 Task: In the  document Emily.rtfMake this file  'available offline' Add shortcut to Drive 'My Drive'Email the file to   softage2@softage.net, with message attached Important: I've emailed you crucial details. Please make sure to go through it thoroughly. and file type: 'HTML'
Action: Mouse moved to (272, 448)
Screenshot: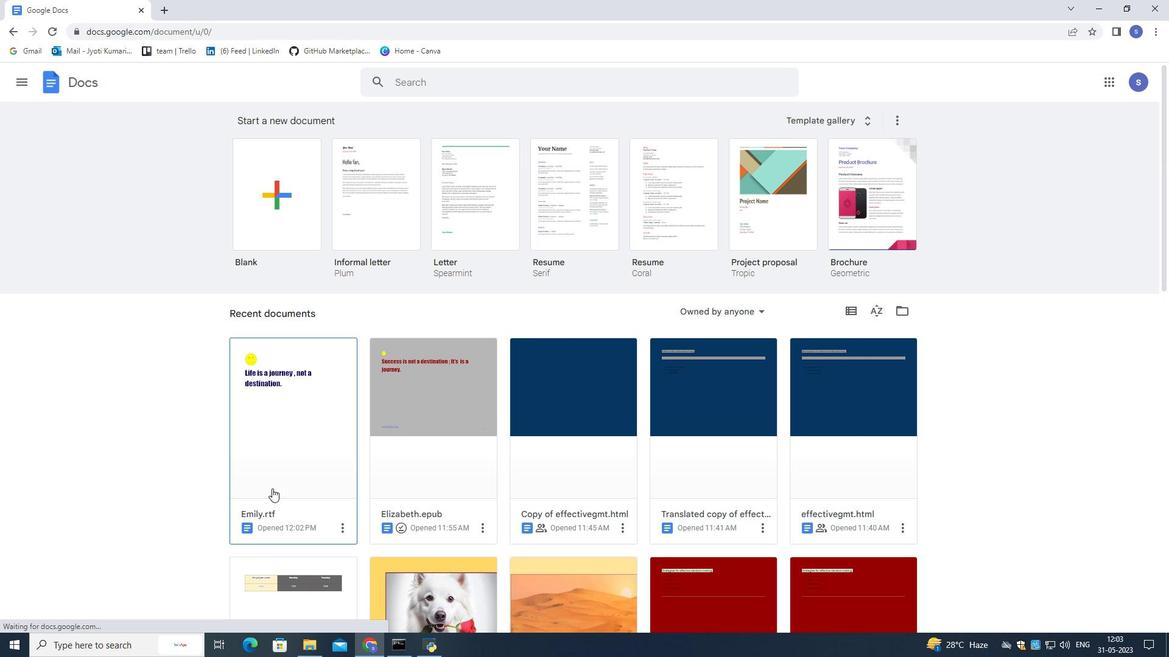 
Action: Mouse pressed left at (272, 448)
Screenshot: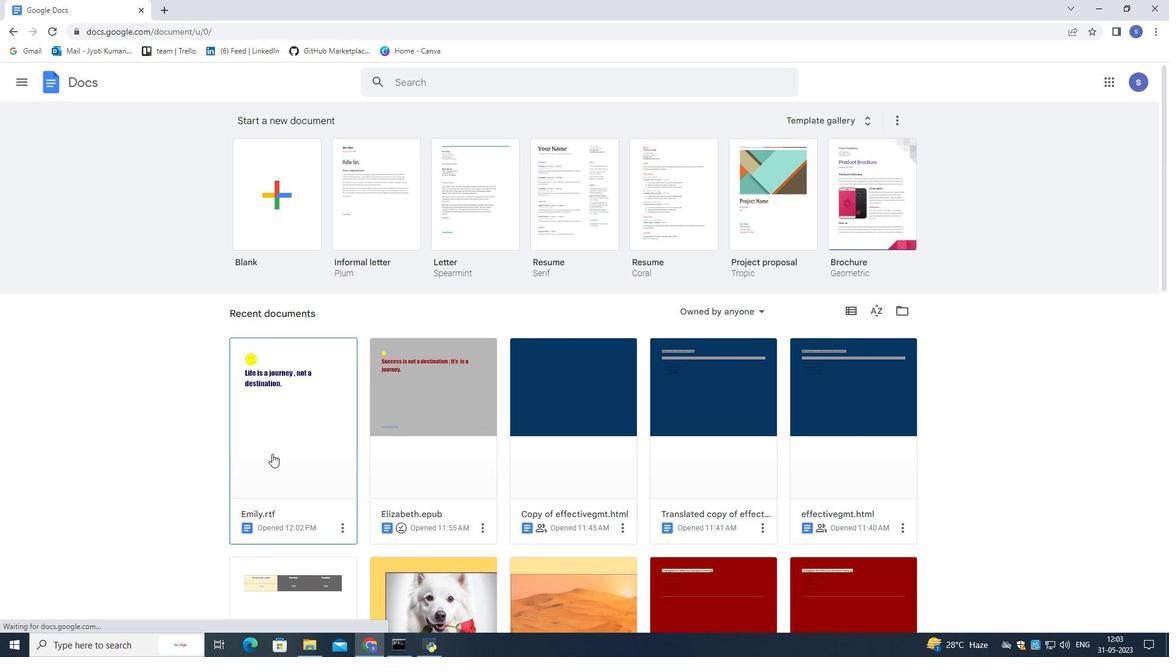 
Action: Mouse moved to (444, 232)
Screenshot: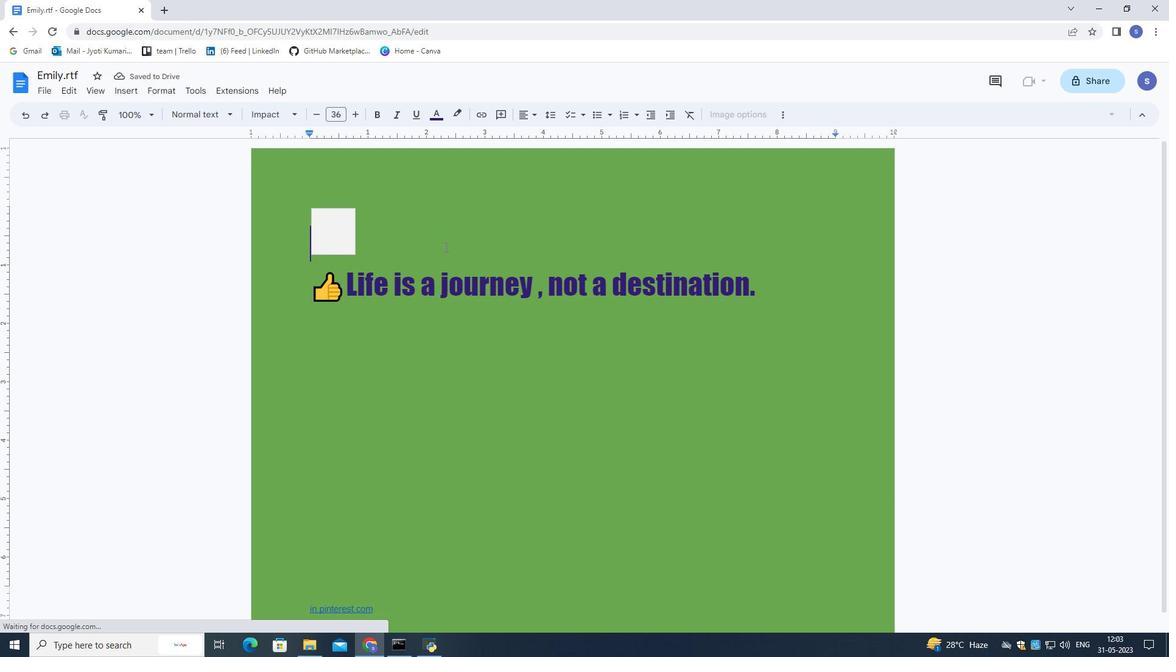 
Action: Mouse pressed left at (444, 232)
Screenshot: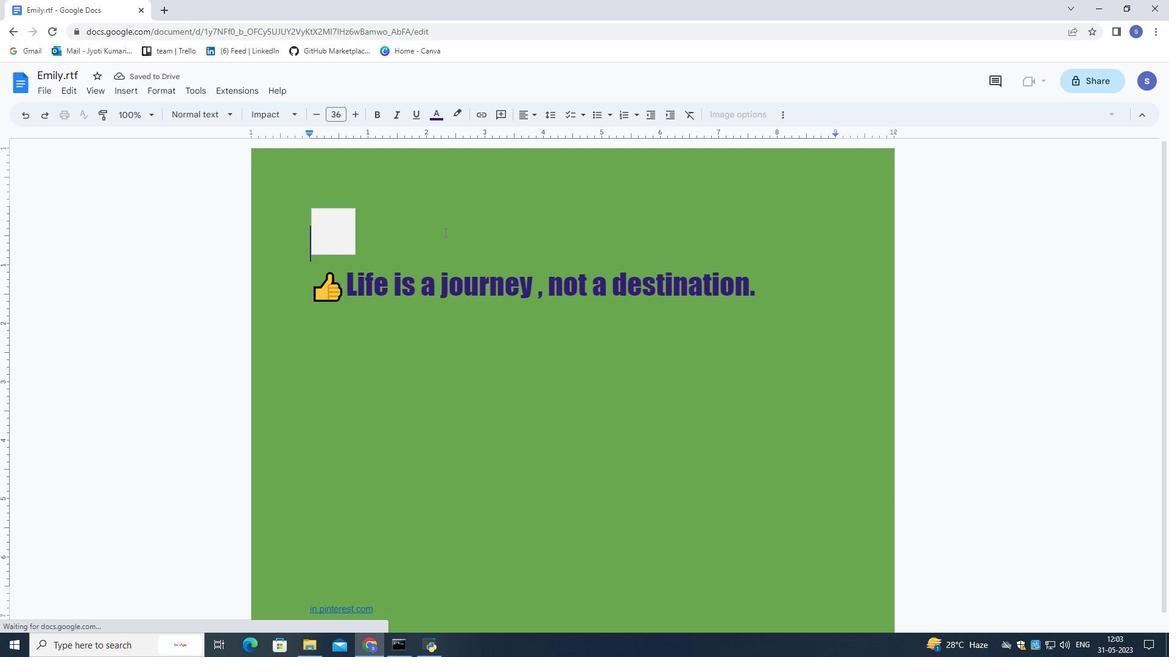 
Action: Mouse moved to (50, 90)
Screenshot: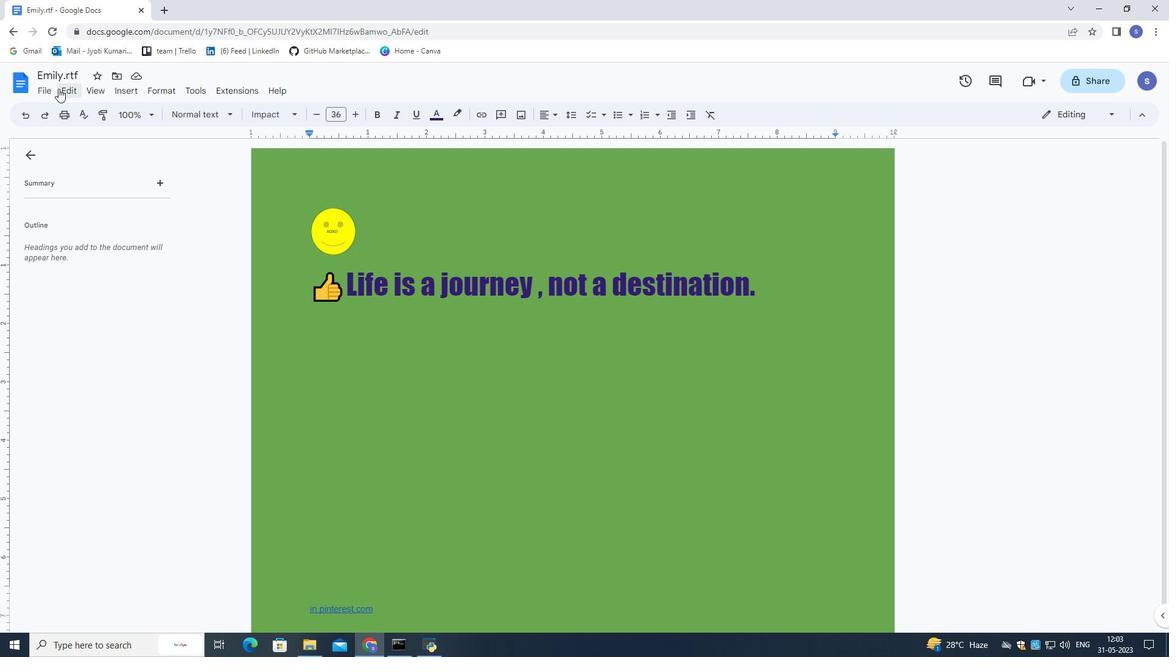 
Action: Mouse pressed left at (50, 90)
Screenshot: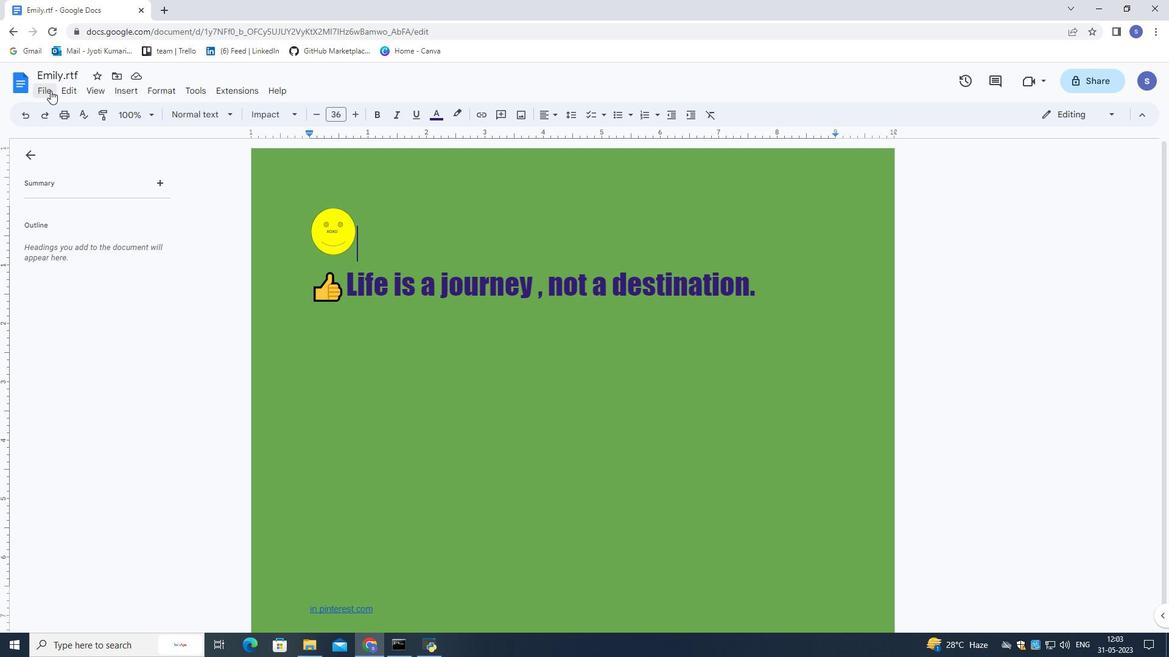 
Action: Mouse moved to (90, 356)
Screenshot: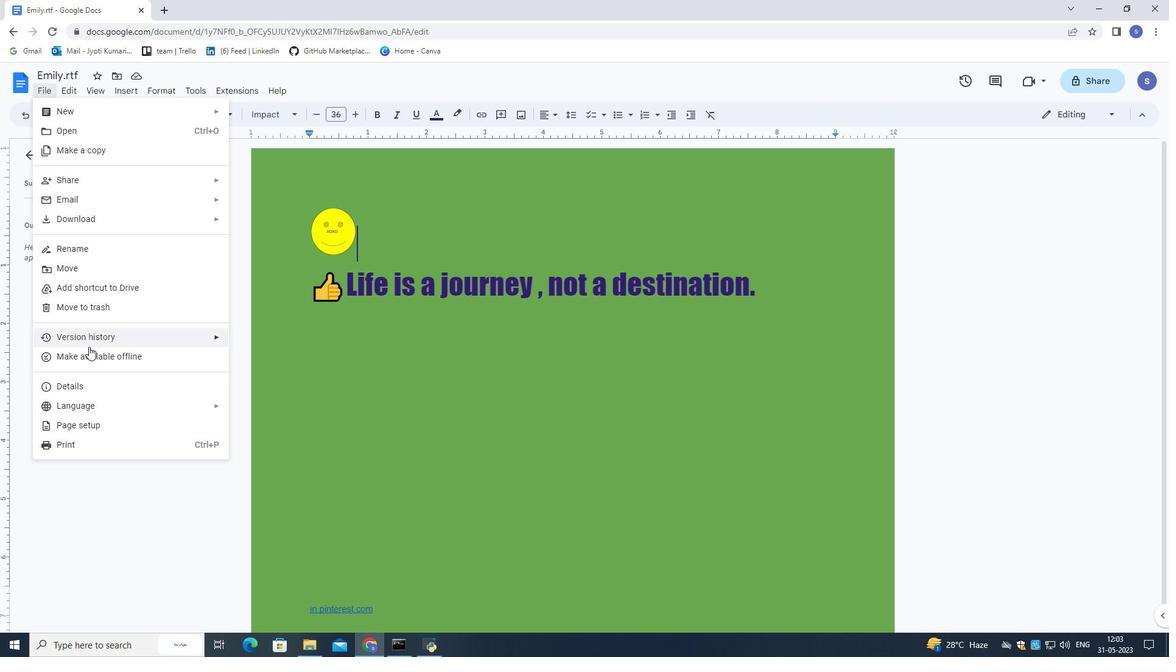 
Action: Mouse pressed left at (90, 356)
Screenshot: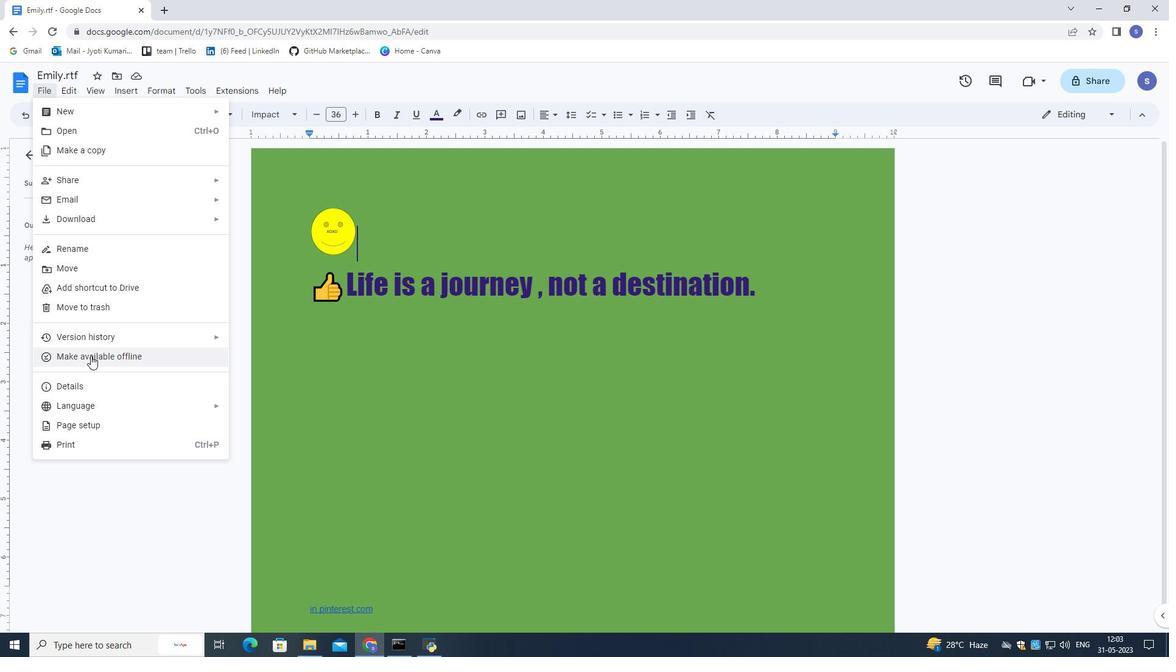 
Action: Mouse moved to (40, 90)
Screenshot: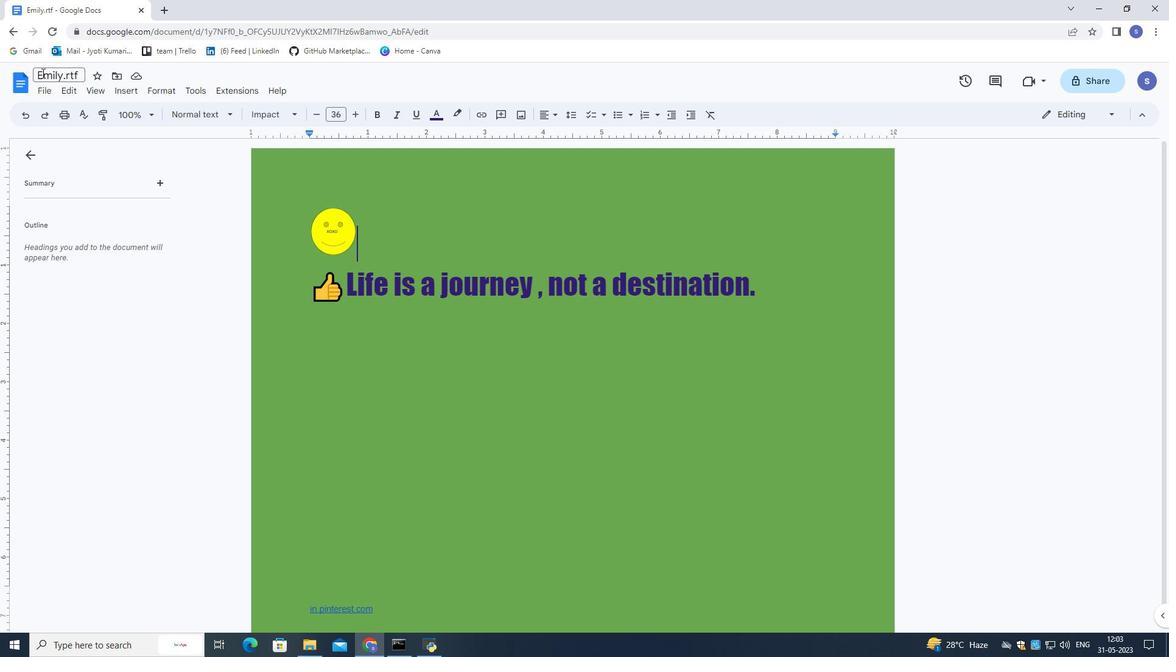 
Action: Mouse pressed left at (40, 90)
Screenshot: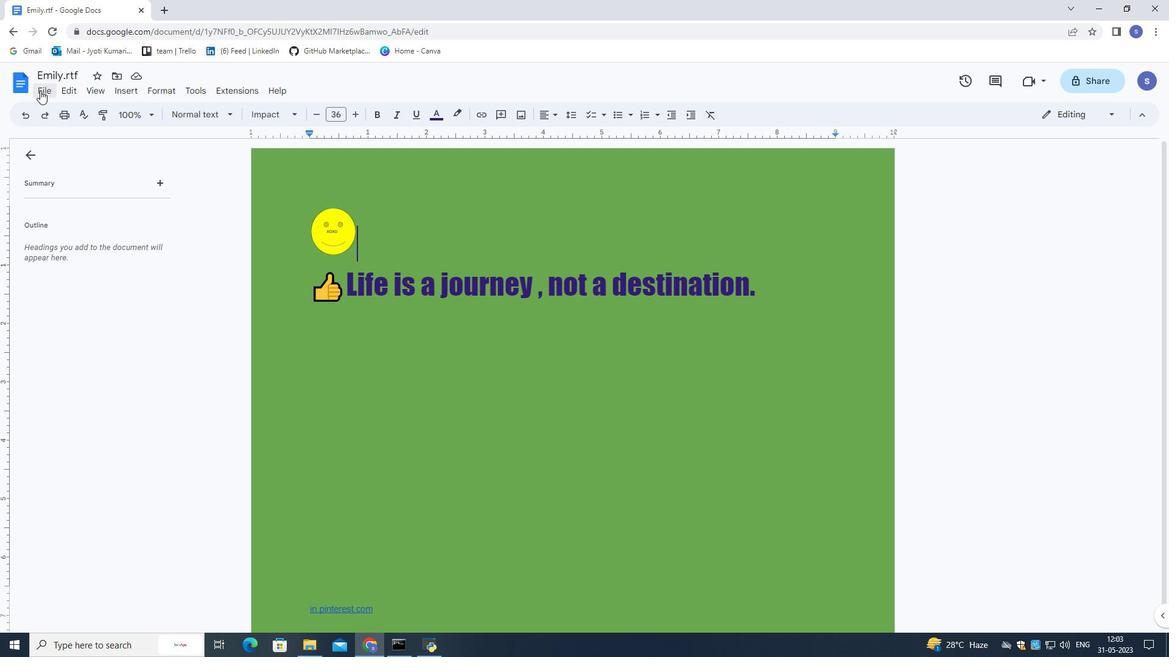 
Action: Mouse moved to (80, 284)
Screenshot: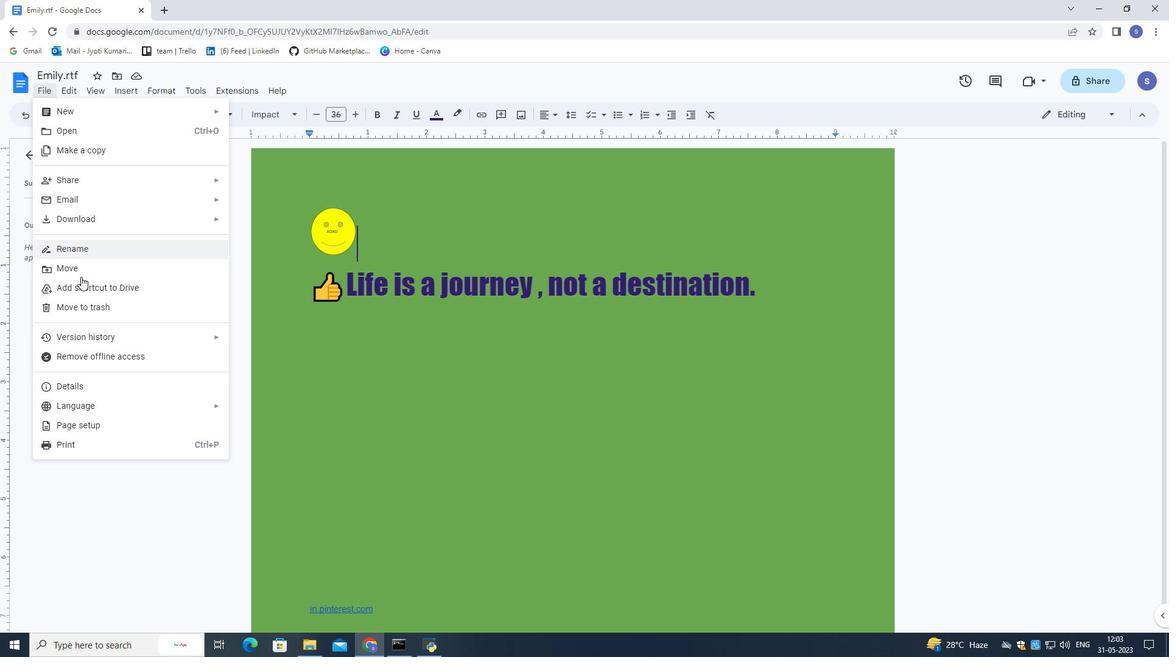 
Action: Mouse pressed left at (80, 284)
Screenshot: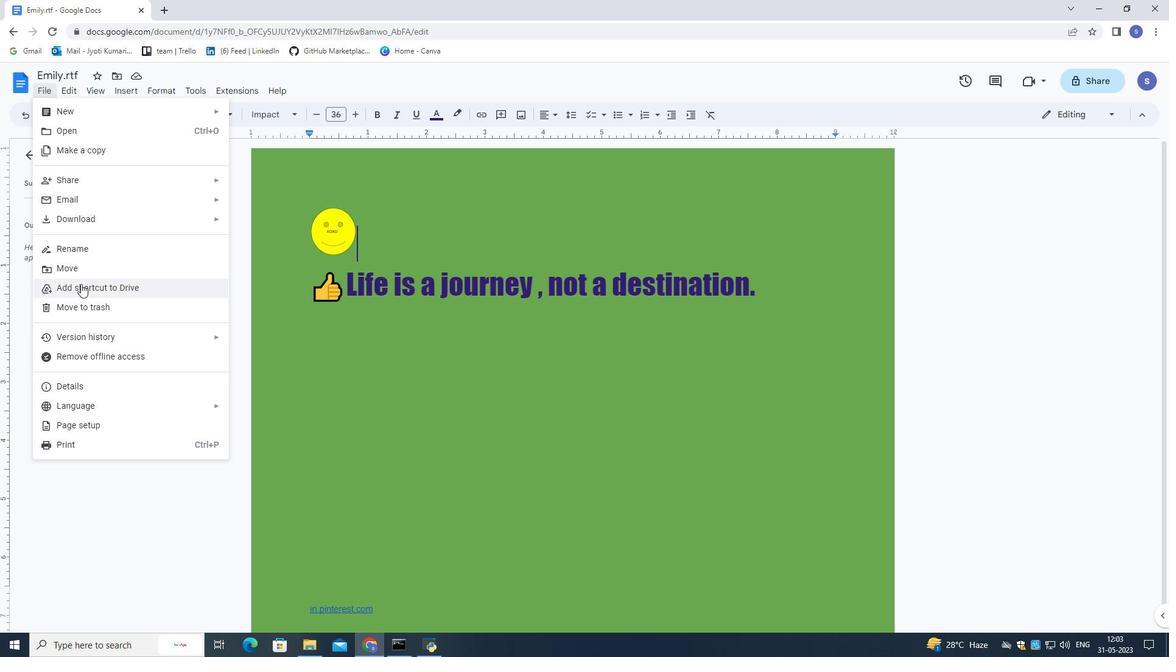 
Action: Mouse moved to (168, 130)
Screenshot: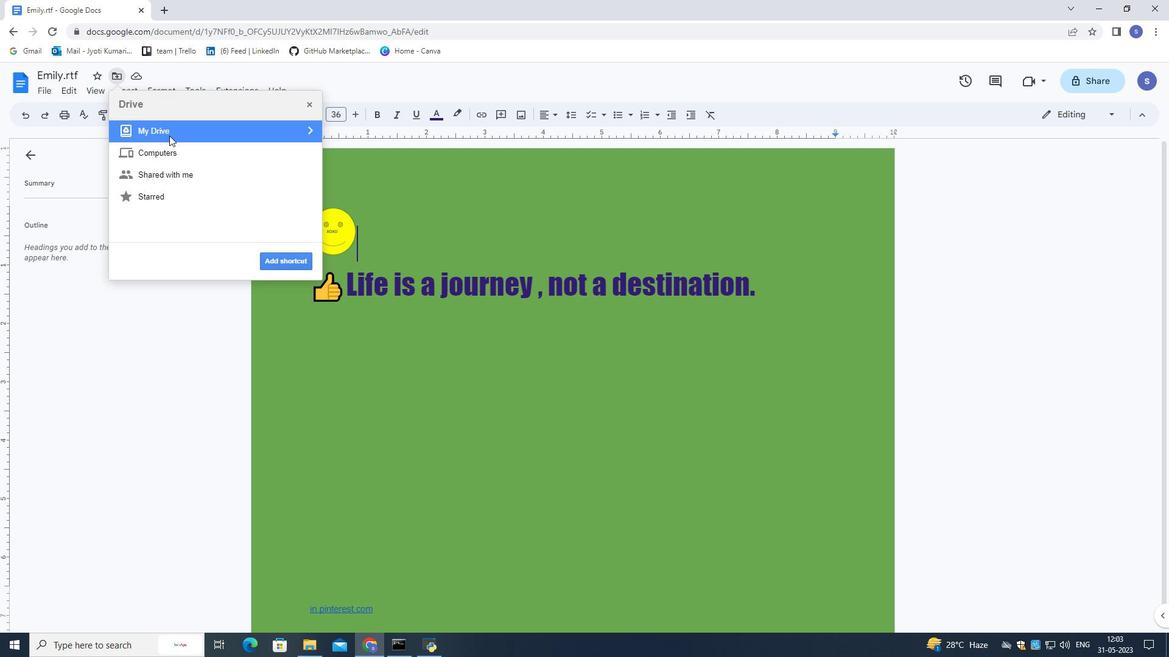 
Action: Mouse pressed left at (168, 130)
Screenshot: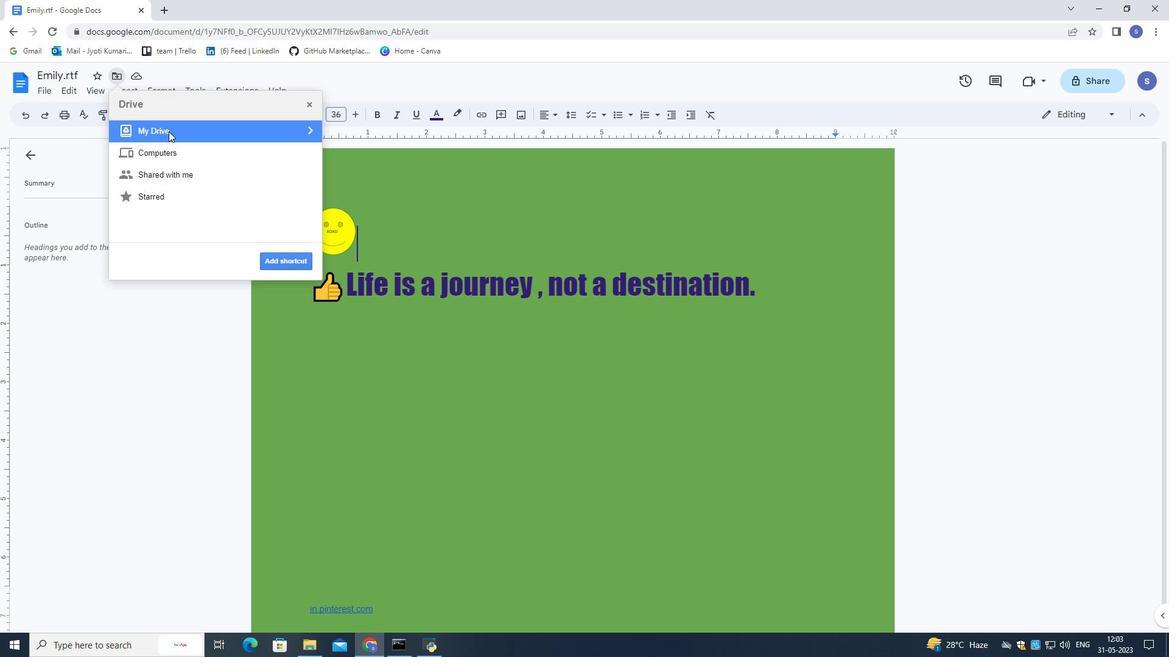 
Action: Mouse pressed left at (168, 130)
Screenshot: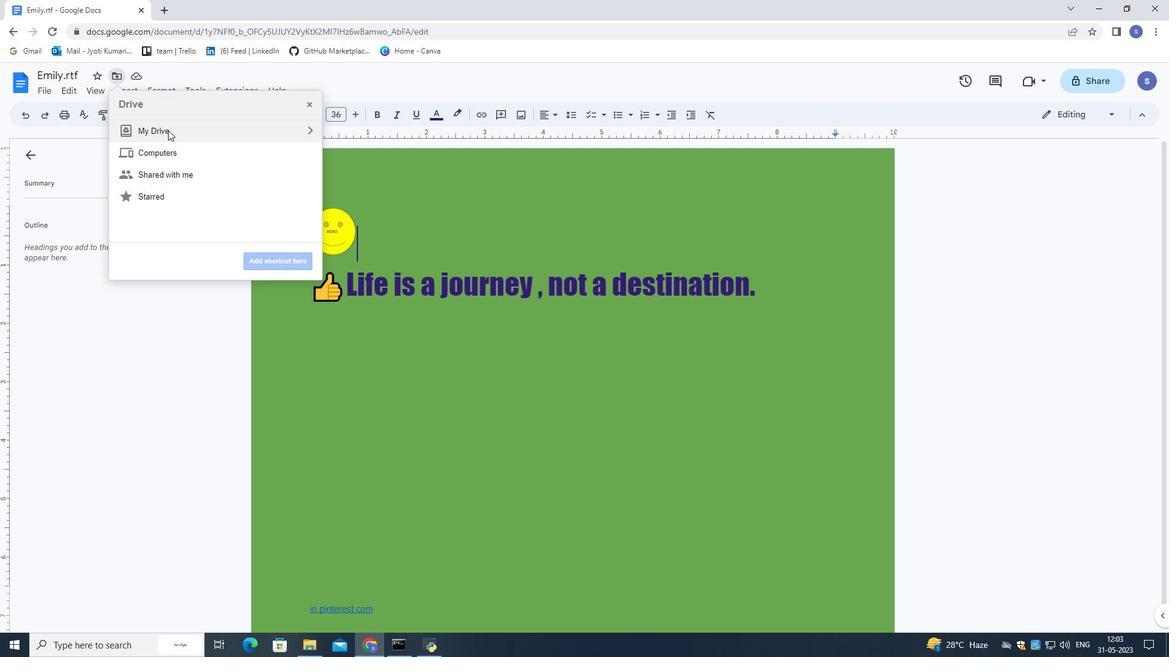 
Action: Mouse moved to (283, 261)
Screenshot: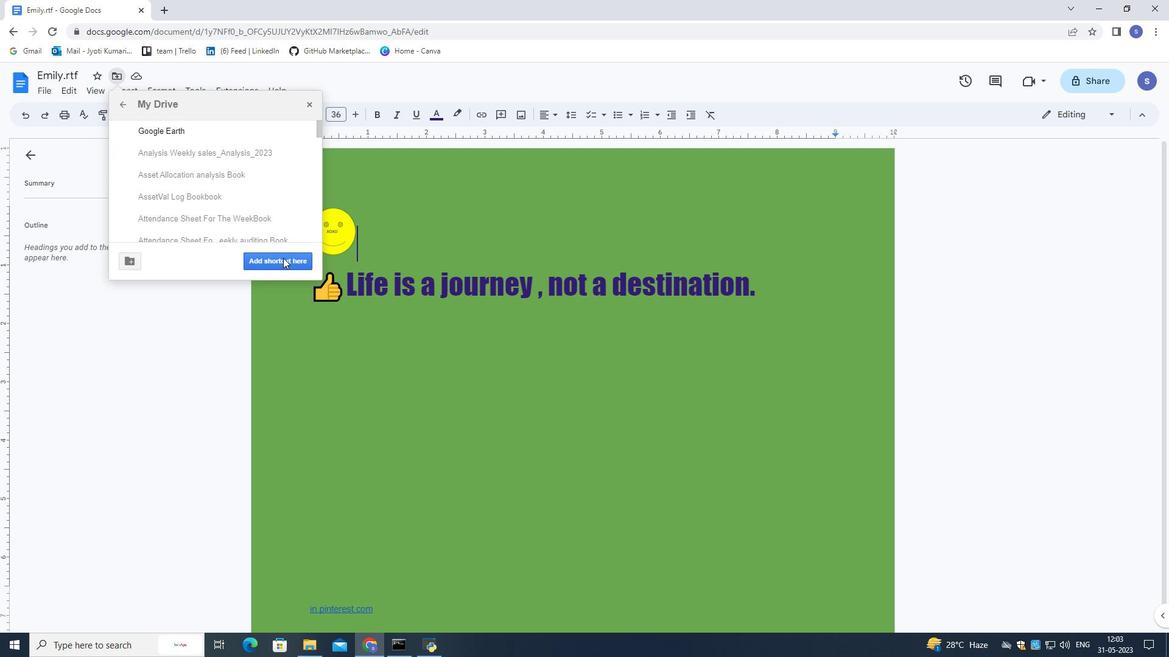 
Action: Mouse pressed left at (283, 261)
Screenshot: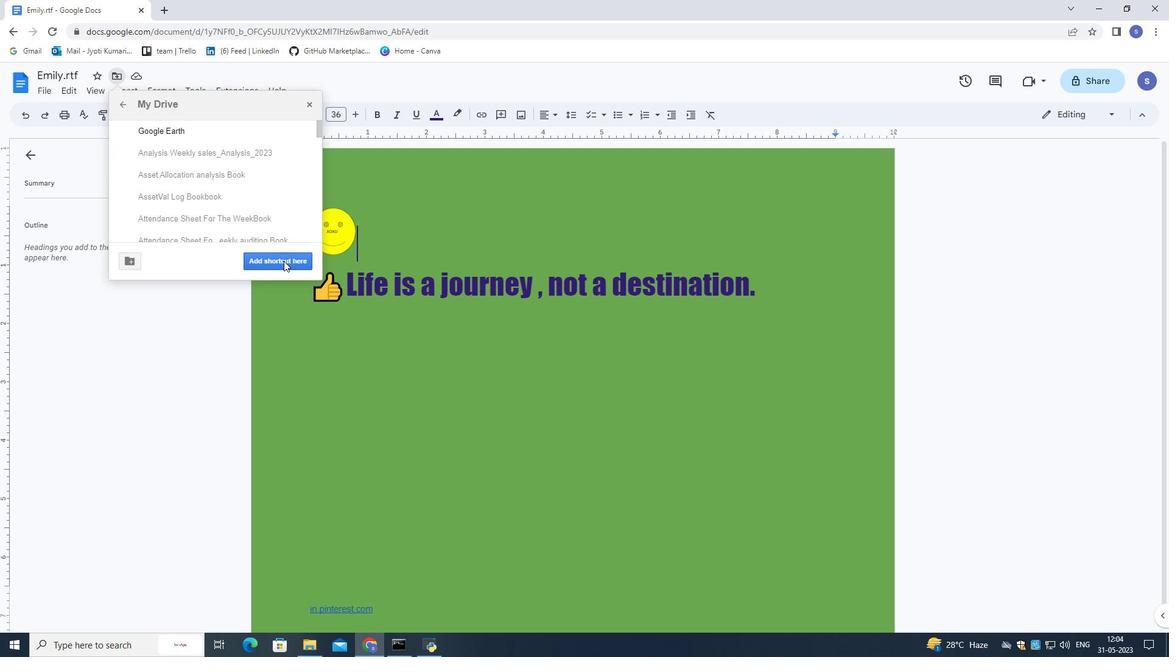 
Action: Mouse moved to (40, 86)
Screenshot: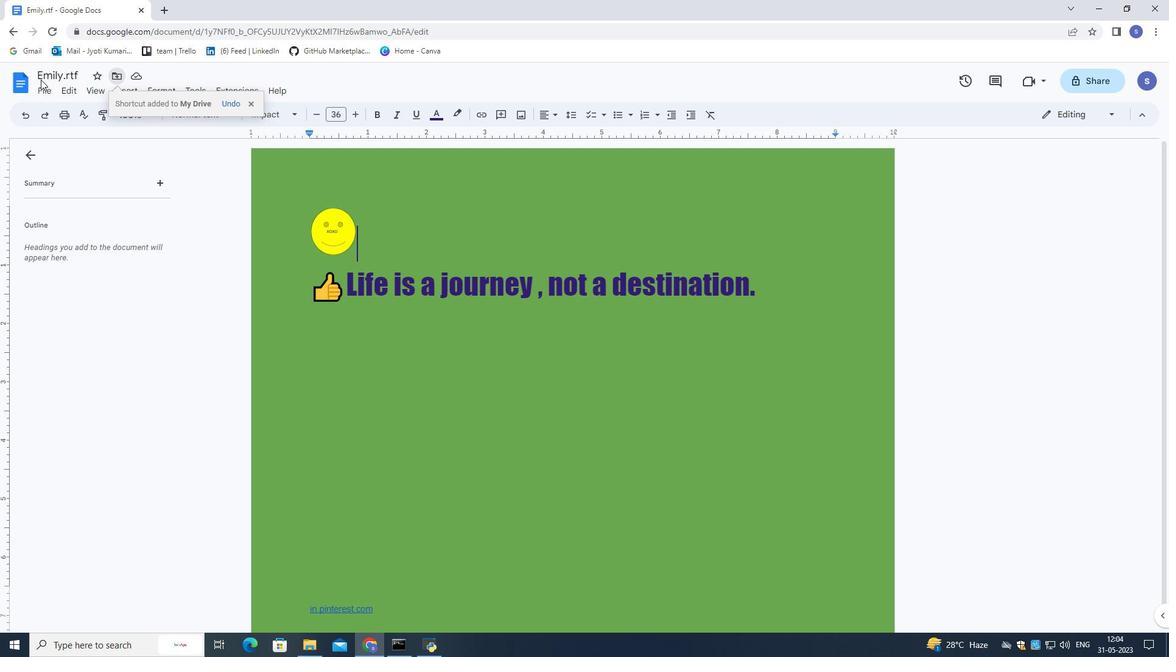 
Action: Mouse pressed left at (40, 86)
Screenshot: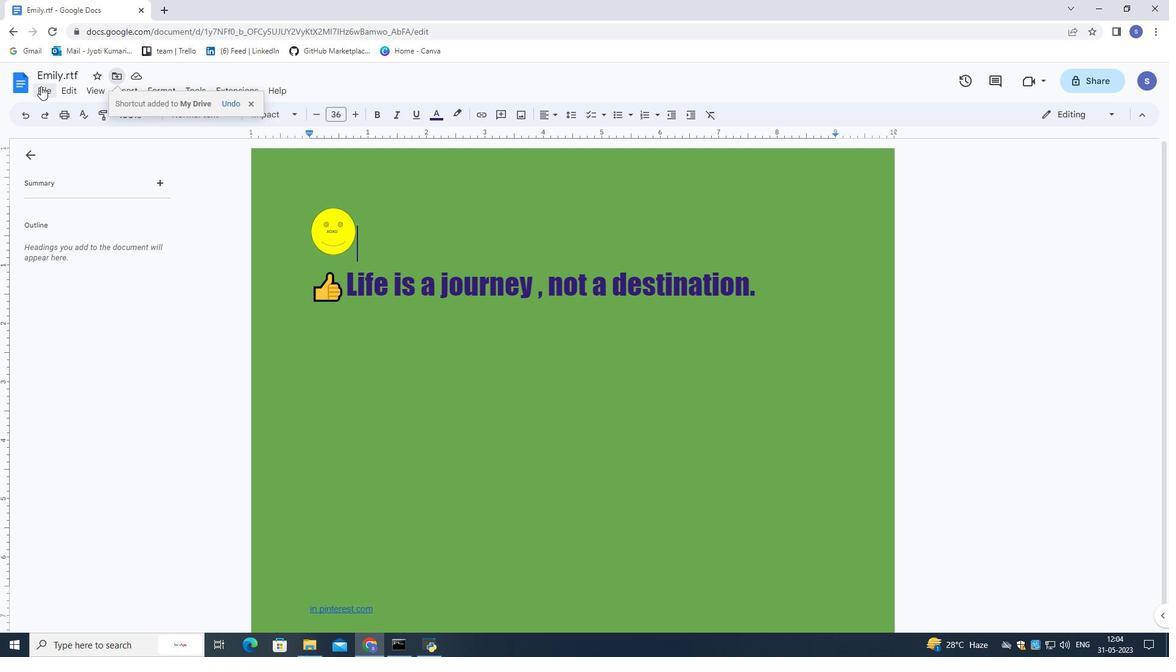 
Action: Mouse moved to (241, 201)
Screenshot: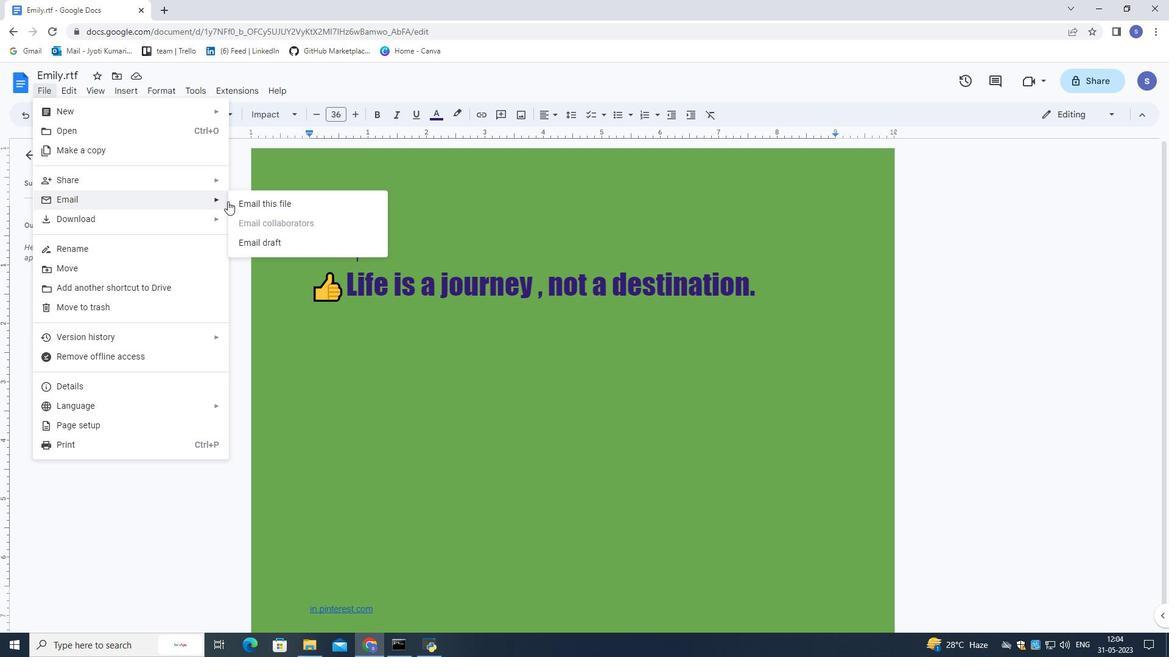 
Action: Mouse pressed left at (241, 201)
Screenshot: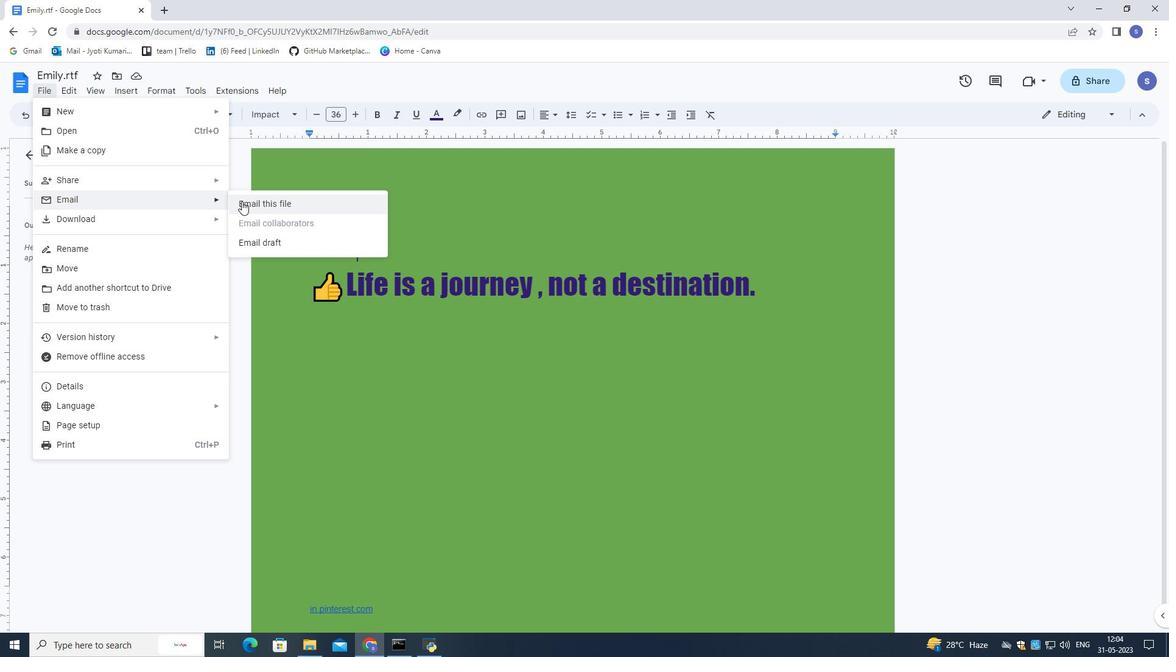 
Action: Mouse moved to (501, 280)
Screenshot: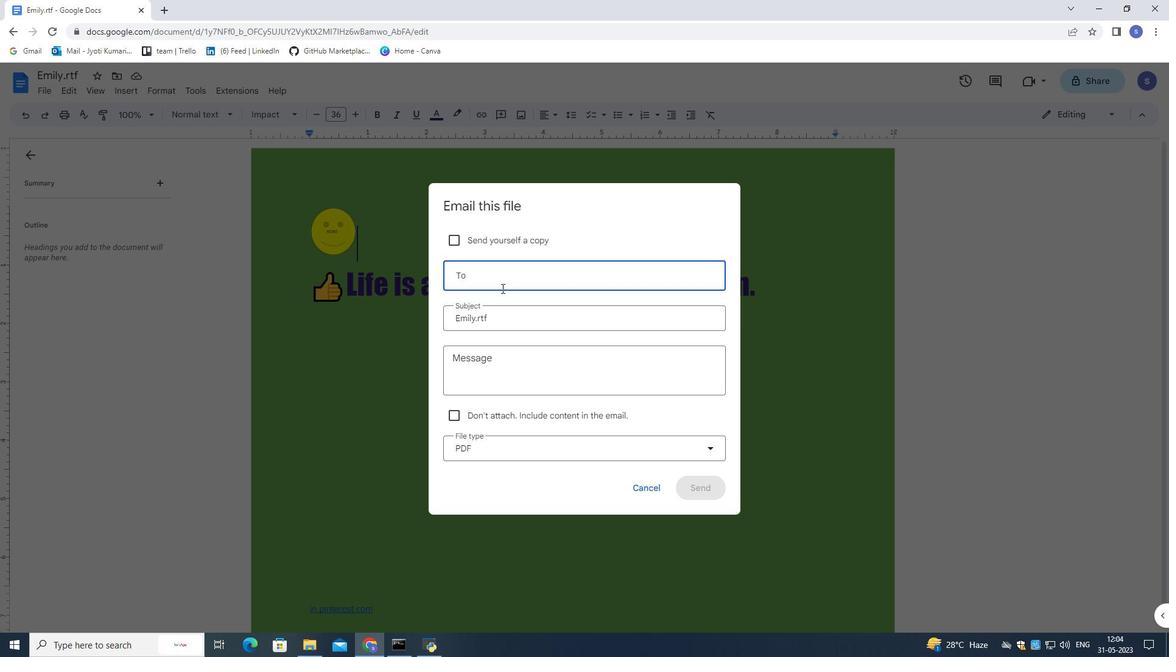 
Action: Mouse pressed left at (501, 280)
Screenshot: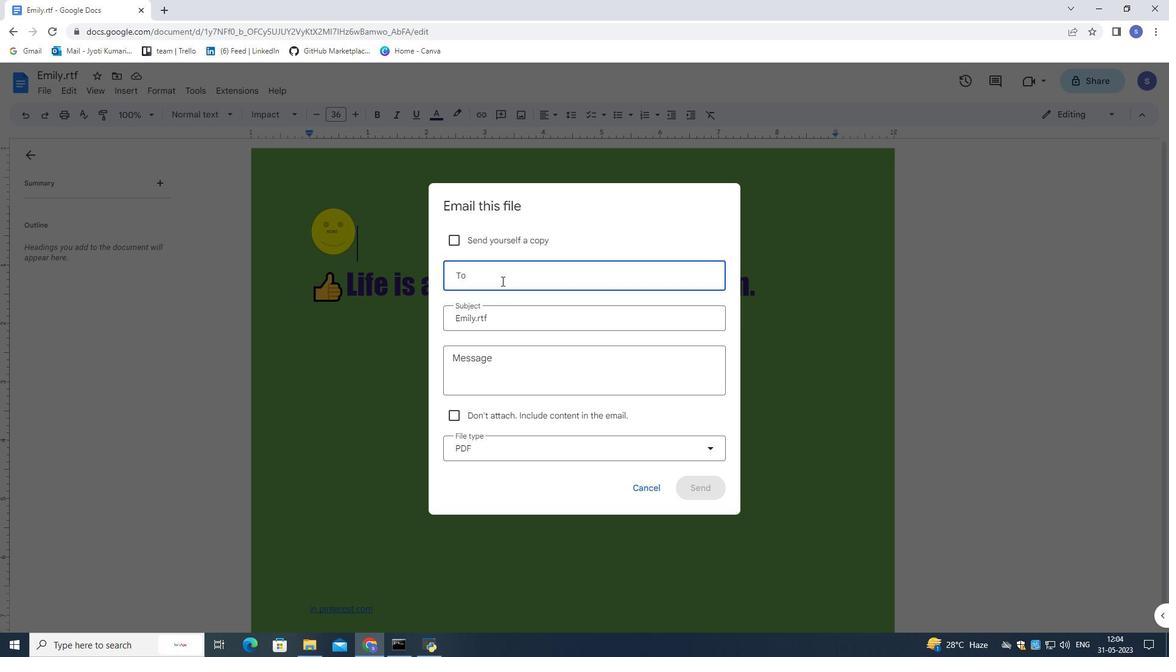 
Action: Mouse moved to (501, 270)
Screenshot: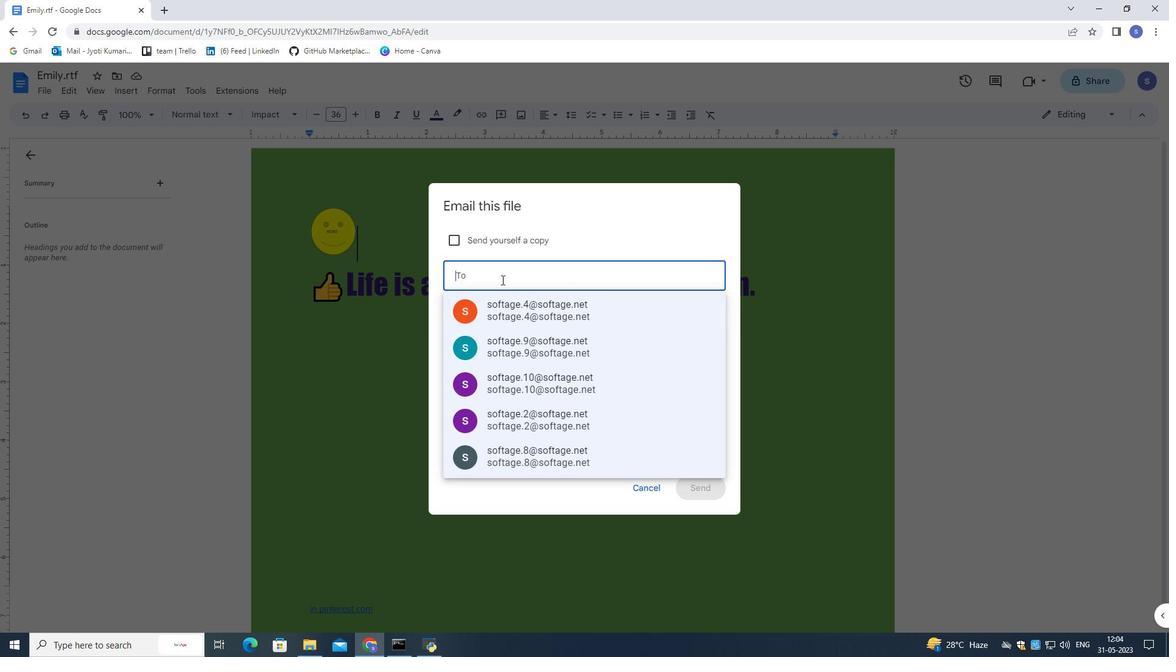 
Action: Key pressed softage.2<Key.shift>@sof
Screenshot: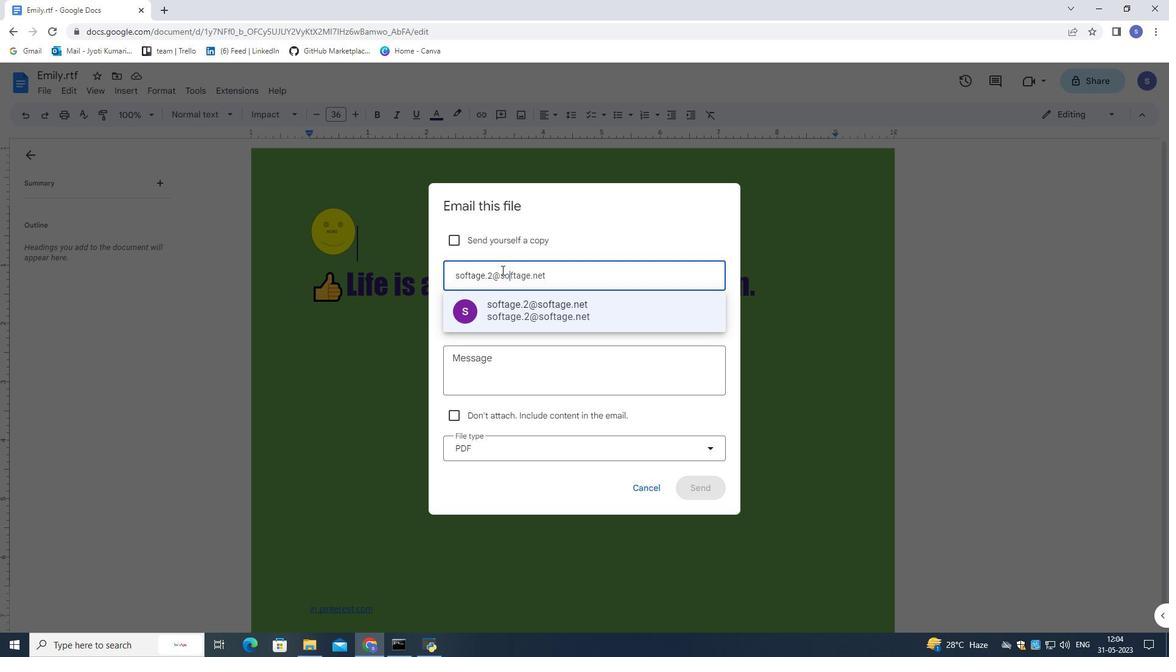 
Action: Mouse moved to (513, 313)
Screenshot: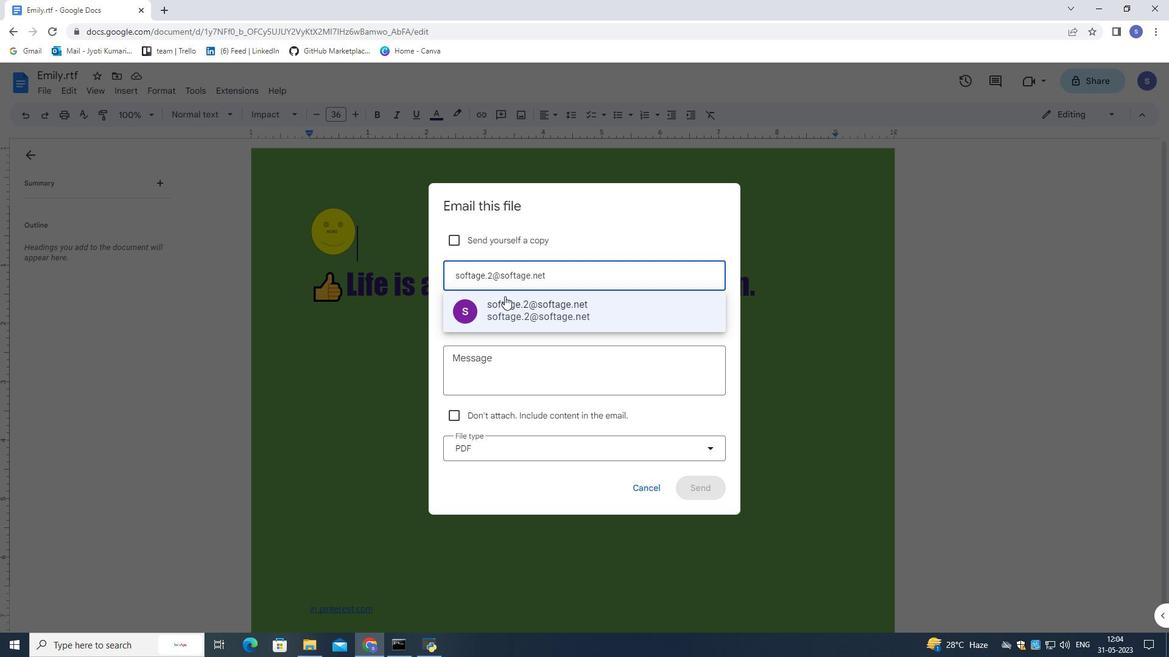 
Action: Mouse pressed left at (513, 313)
Screenshot: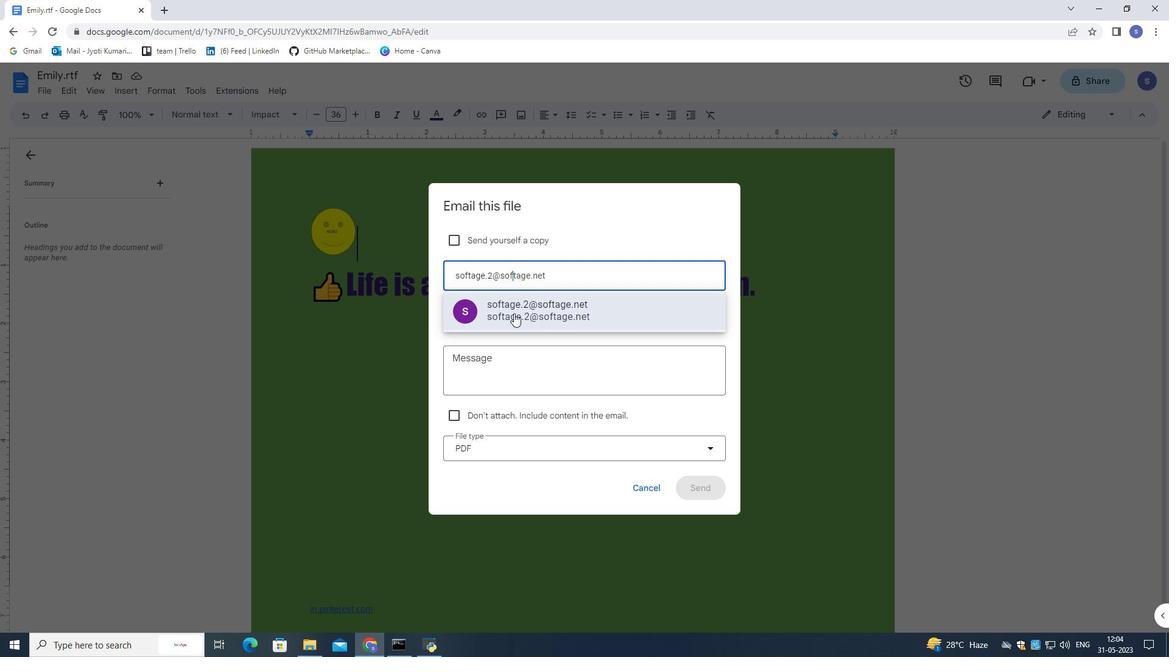 
Action: Mouse moved to (633, 372)
Screenshot: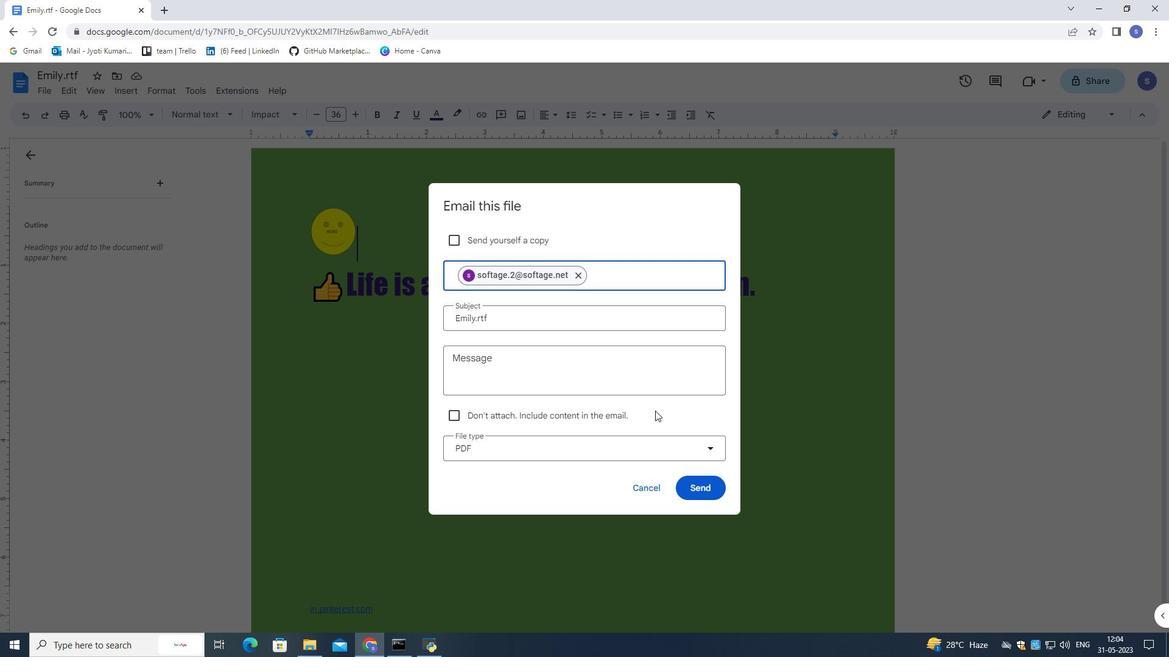 
Action: Mouse pressed left at (633, 372)
Screenshot: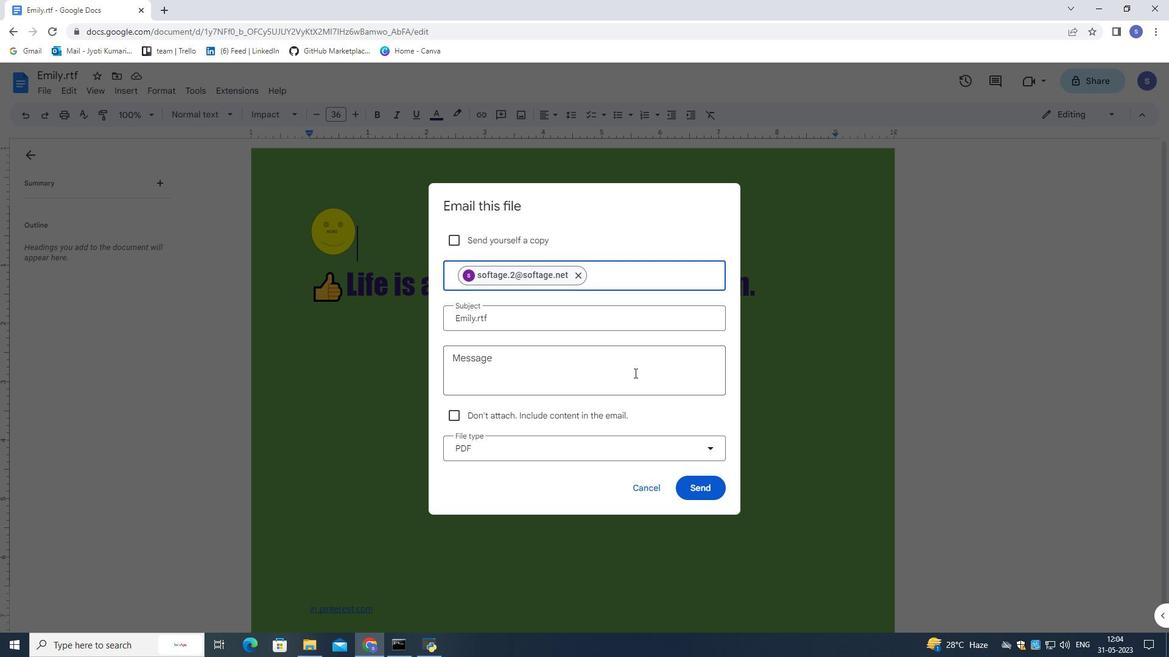 
Action: Mouse moved to (452, 299)
Screenshot: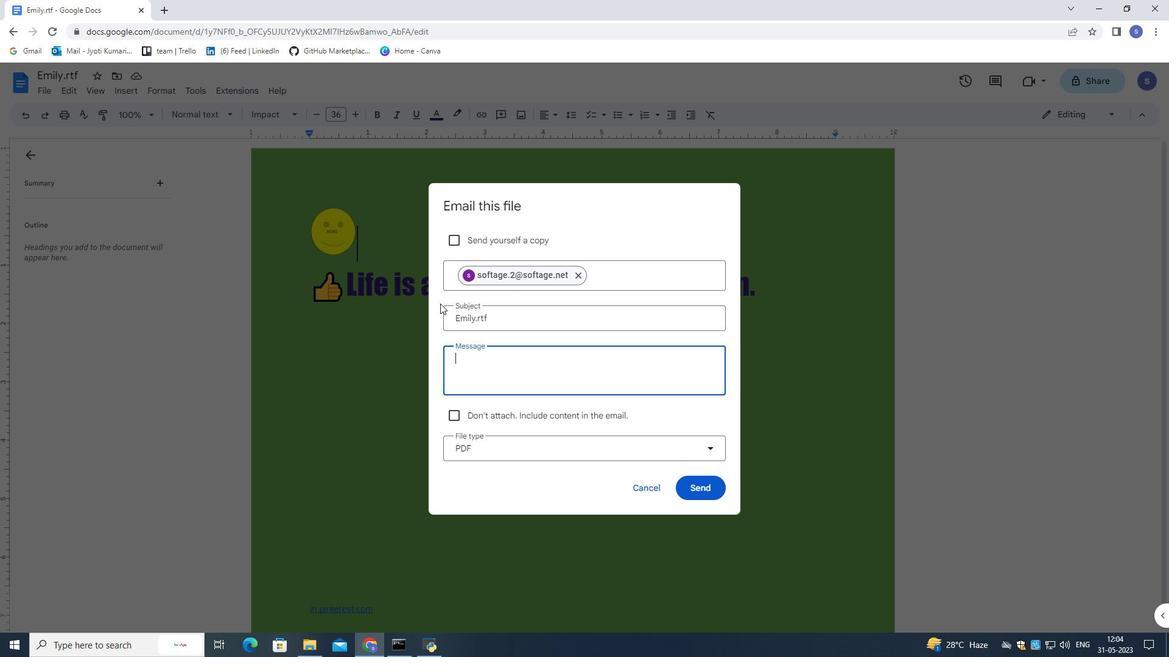 
Action: Key pressed <Key.shift>Important<Key.space><Key.shift_r><Key.space><Key.shift_r>:<Key.space><Key.space><Key.shift>I've<Key.space>emailed<Key.space>you<Key.space>crucial<Key.space>details.<Key.space><Key.shift>Please<Key.space>make<Key.space>sure<Key.space>to<Key.space>go<Key.space>through<Key.space>it<Key.space>throughly<Key.left><Key.left><Key.left><Key.left><Key.left><Key.left><Key.left>o<Key.right><Key.right><Key.right><Key.right><Key.right><Key.right><Key.right><Key.right><Key.right><Key.right>.<Key.space>
Screenshot: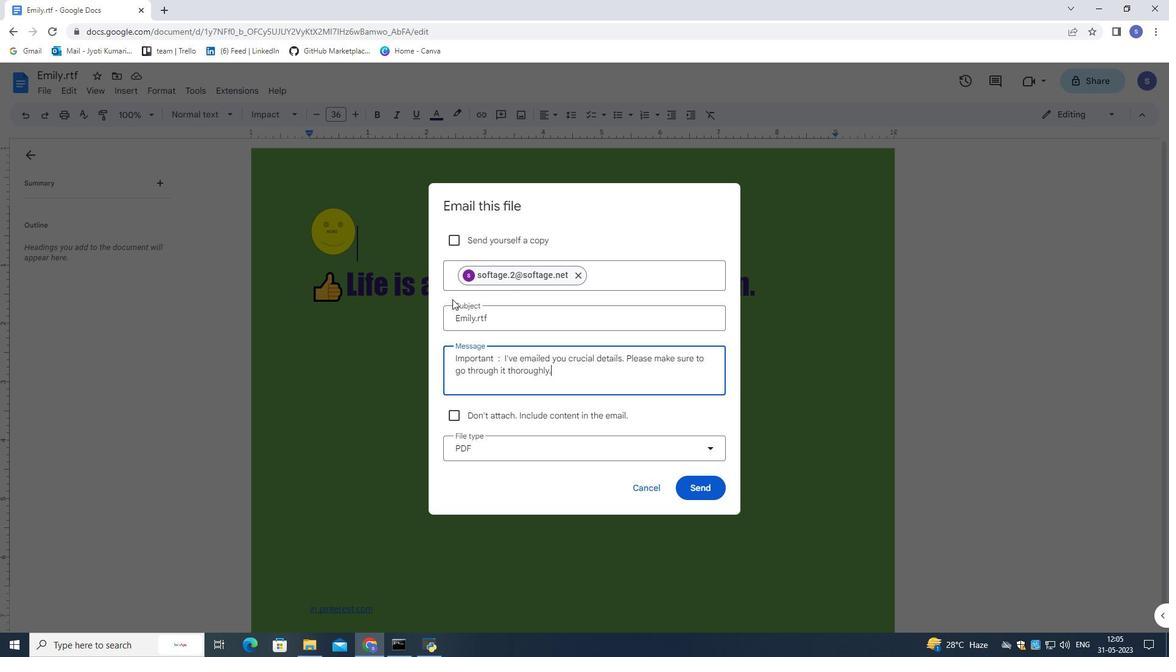 
Action: Mouse moved to (535, 455)
Screenshot: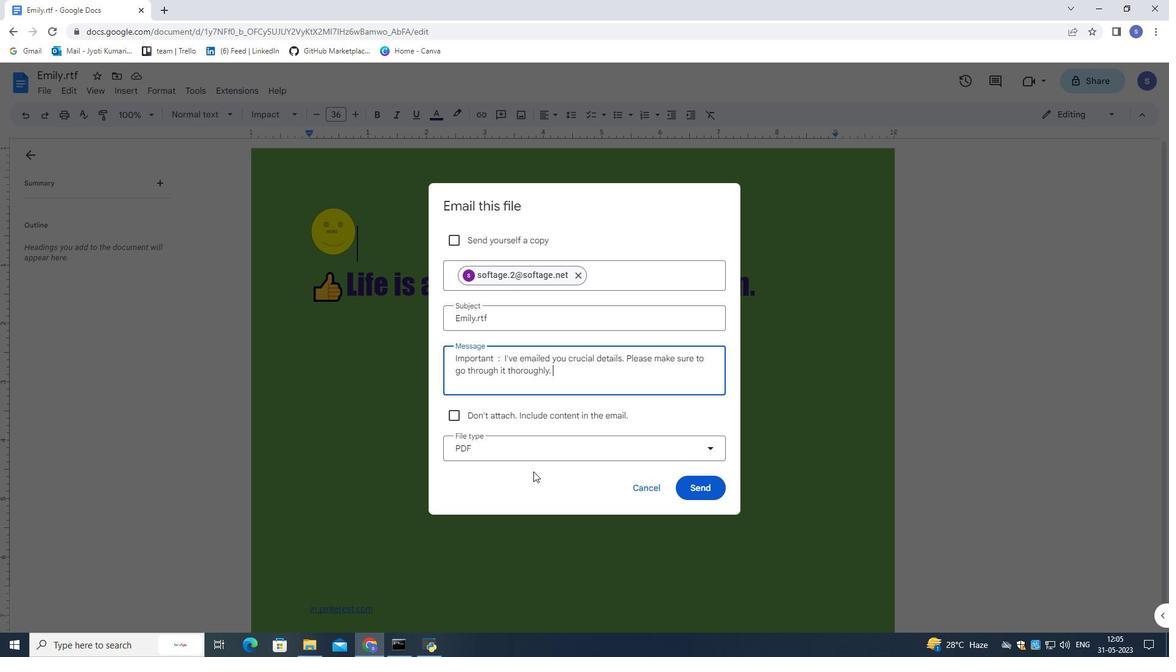 
Action: Mouse pressed left at (535, 455)
Screenshot: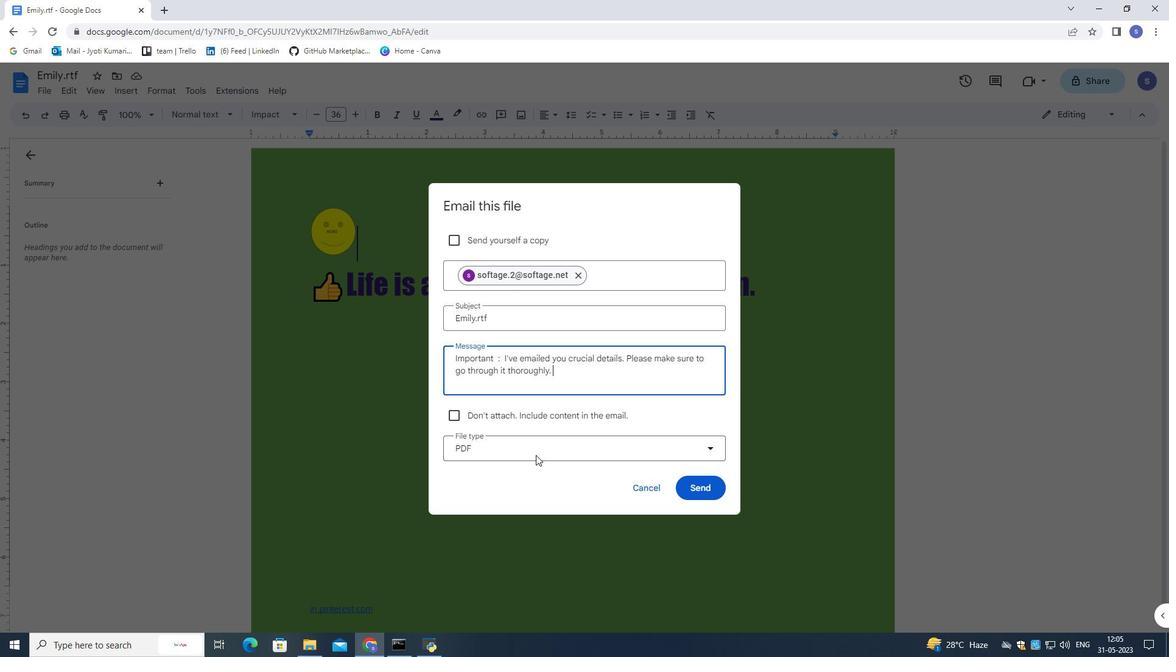 
Action: Mouse moved to (535, 537)
Screenshot: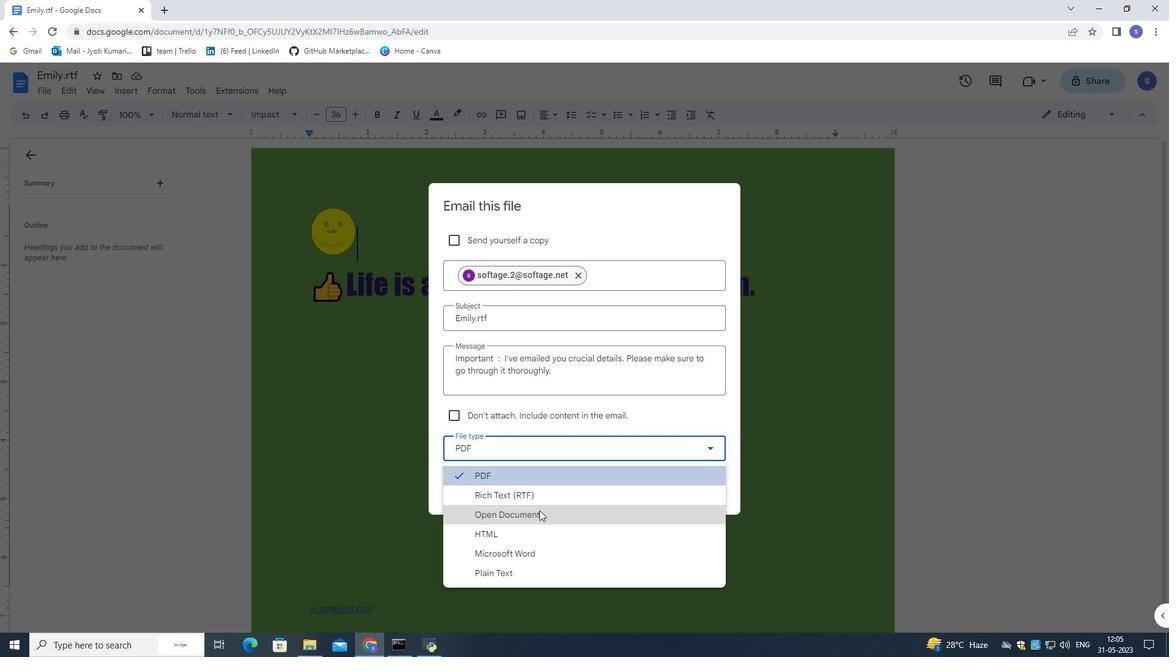 
Action: Mouse pressed left at (535, 537)
Screenshot: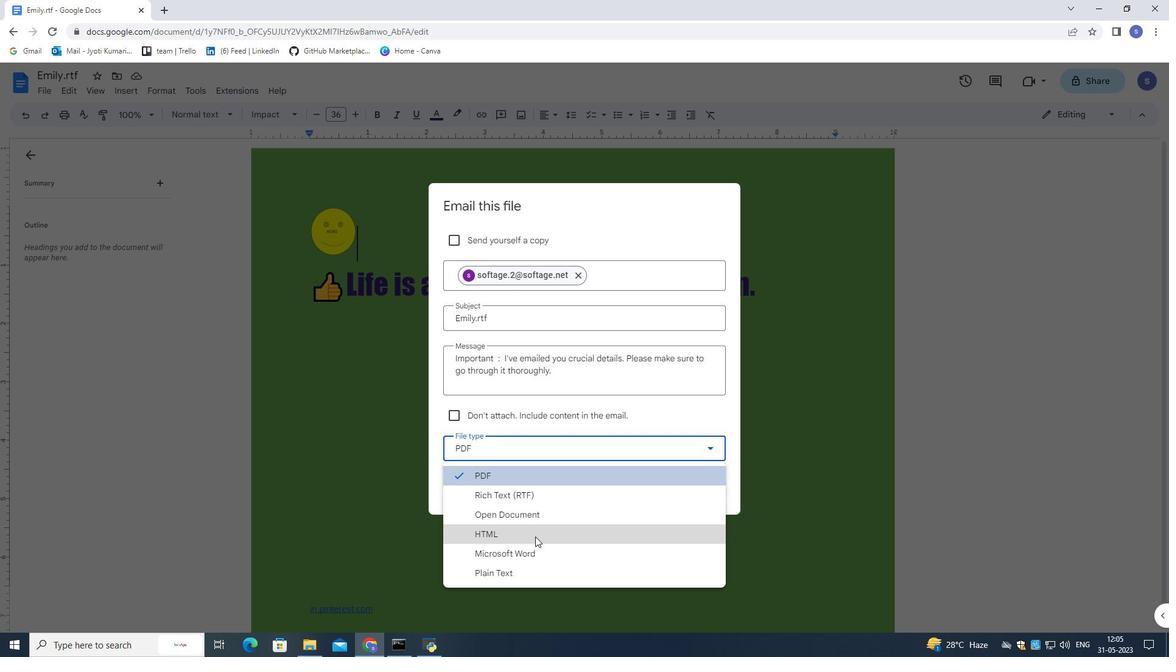 
Action: Mouse moved to (704, 484)
Screenshot: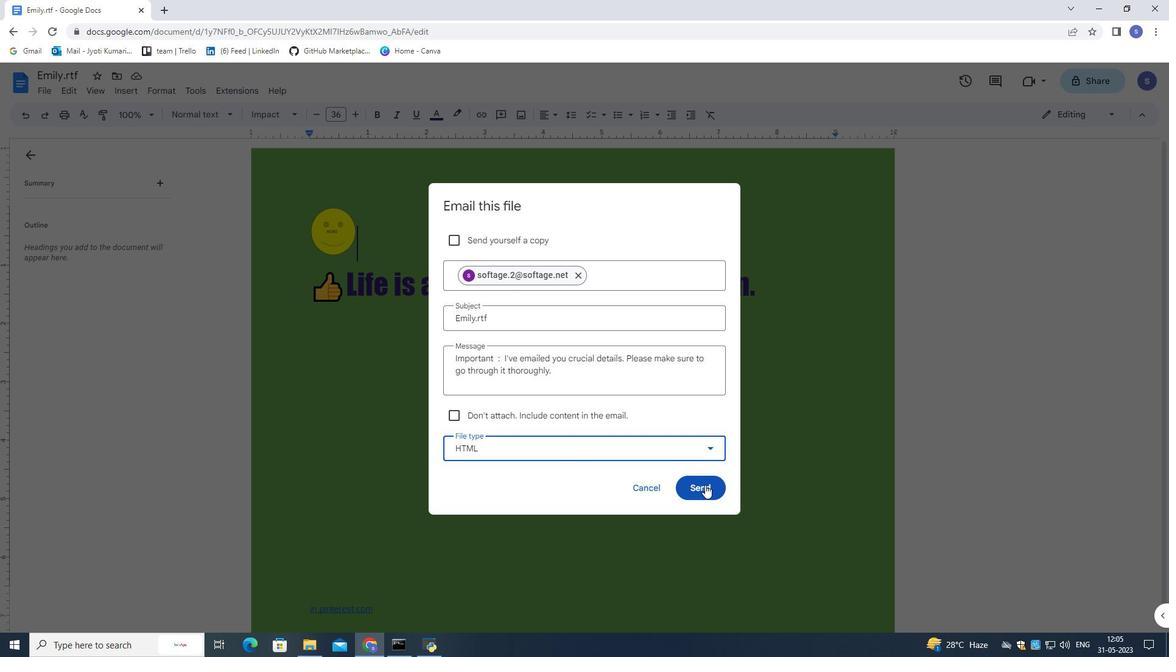 
Action: Mouse pressed left at (704, 484)
Screenshot: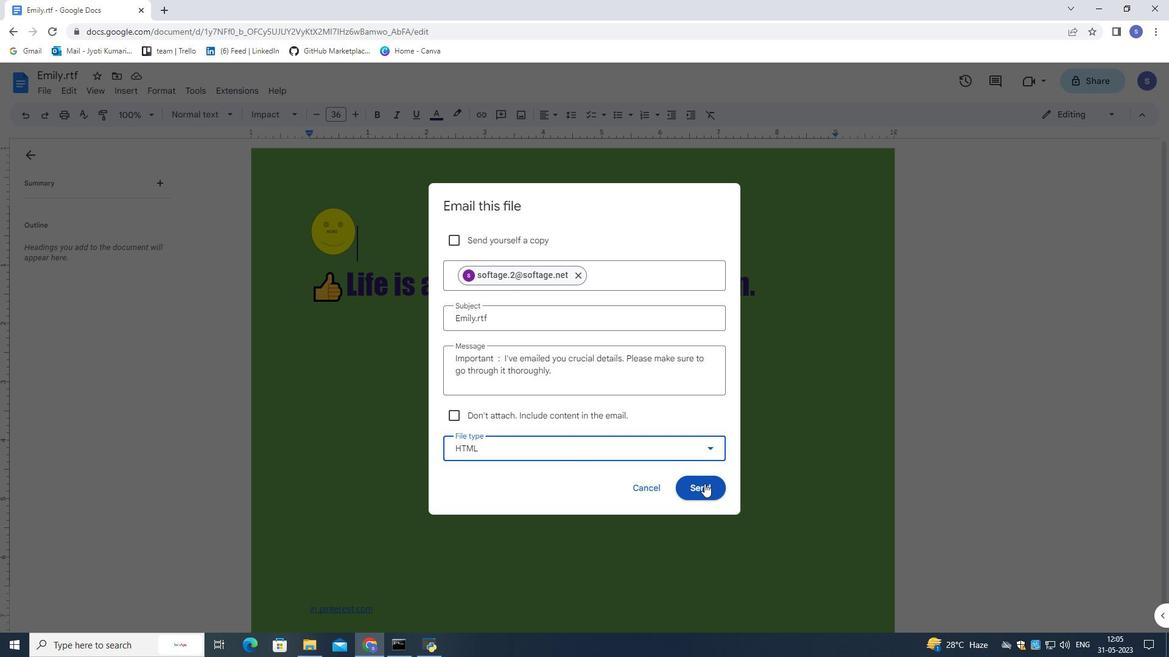 
Action: Mouse moved to (591, 409)
Screenshot: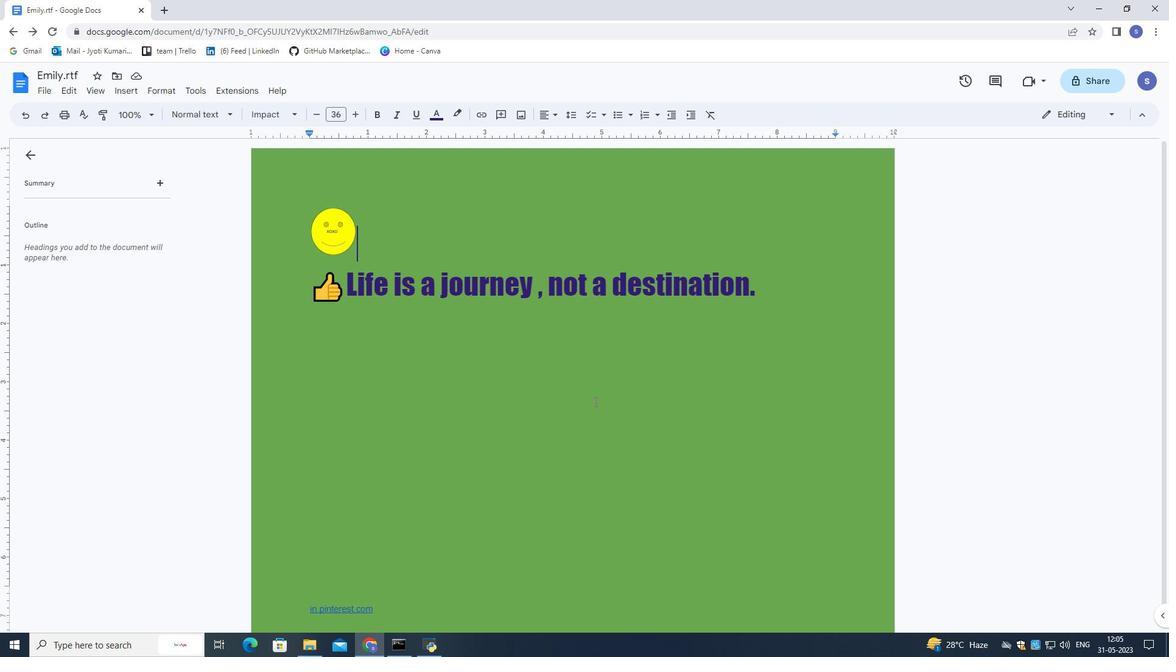 
